 Task: Create in the project ByteBoost in Backlog an issue 'Develop a new tool for automated testing of web application accessibility and compliance with web standards', assign it to team member softage.1@softage.net and change the status to IN PROGRESS. Create in the project ByteBoost in Backlog an issue 'Upgrade the content delivery and caching mechanisms of a web application to improve content delivery speed and reliability', assign it to team member softage.2@softage.net and change the status to IN PROGRESS
Action: Mouse moved to (237, 69)
Screenshot: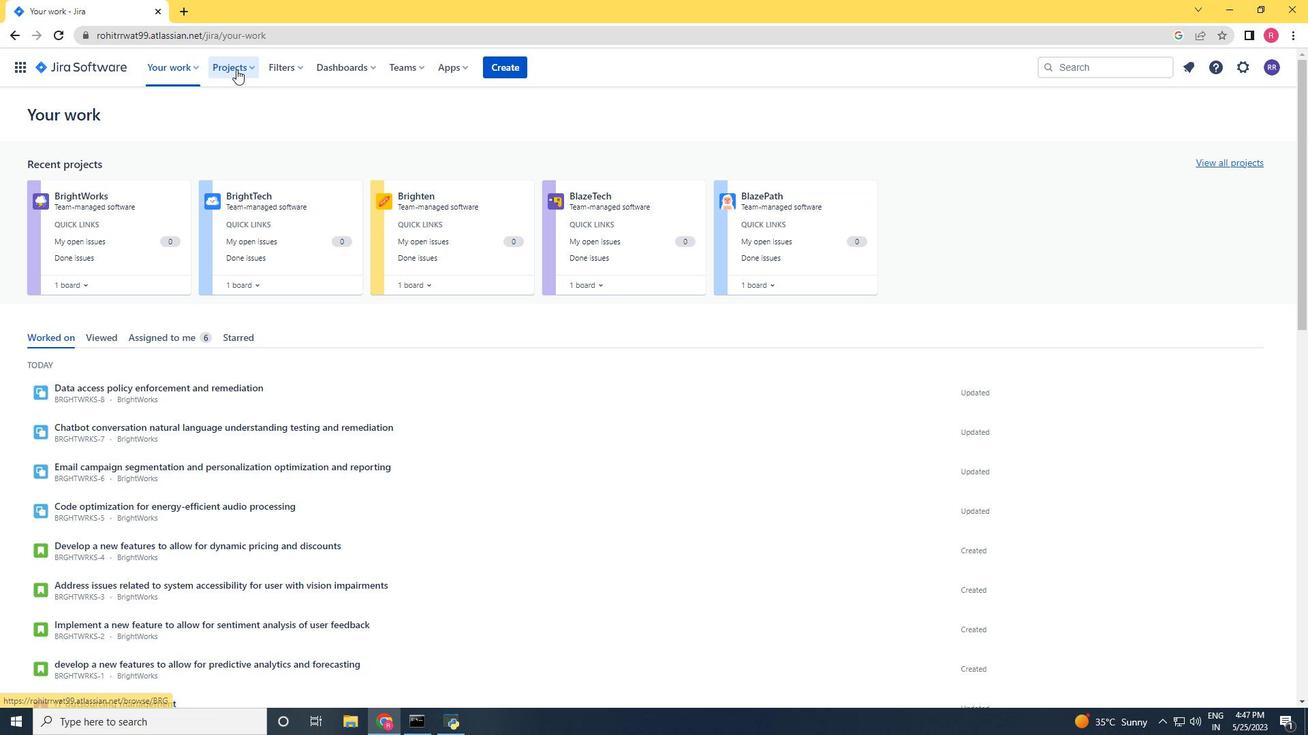 
Action: Mouse pressed left at (237, 69)
Screenshot: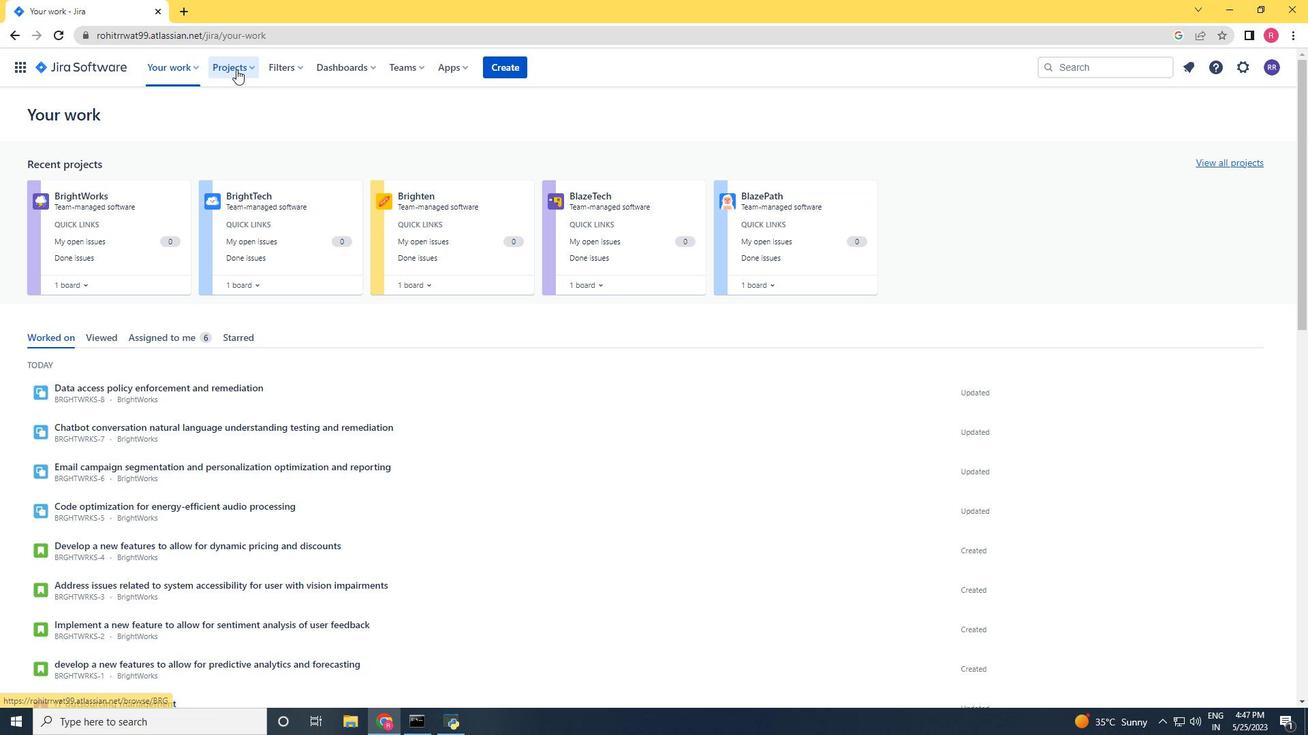 
Action: Mouse moved to (258, 138)
Screenshot: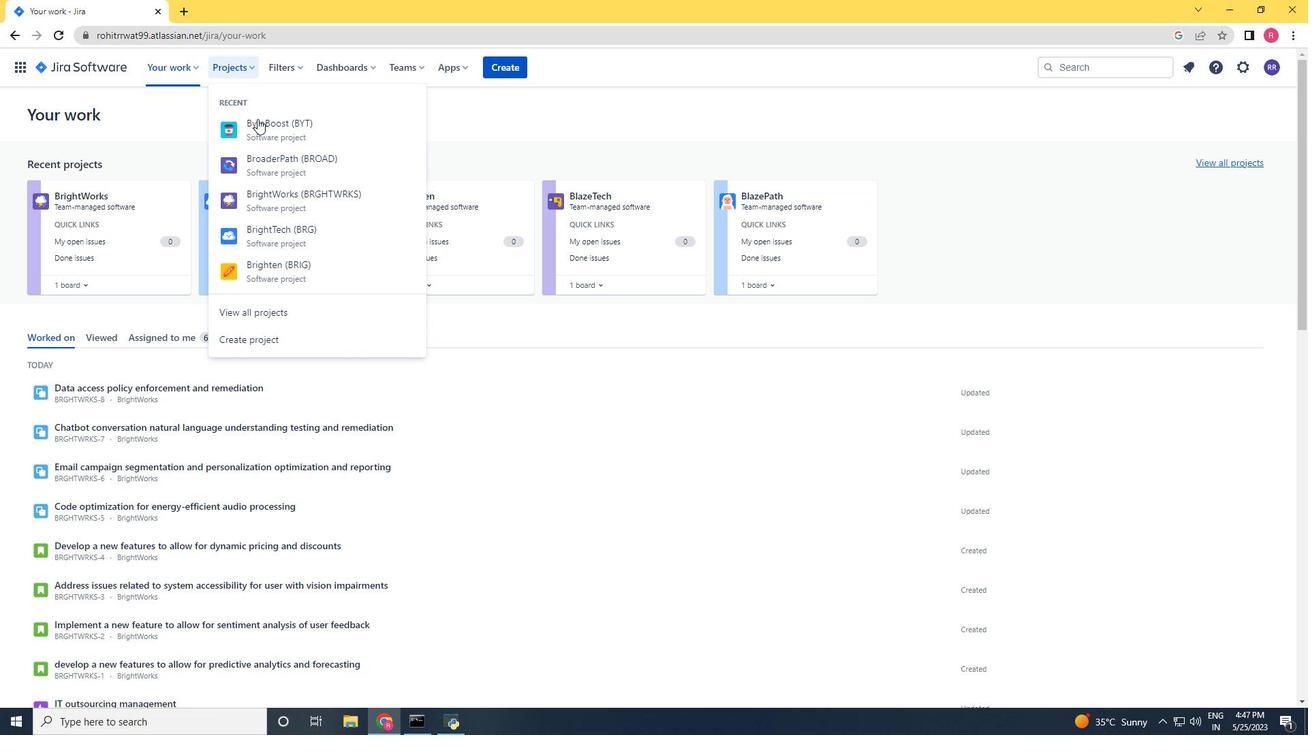 
Action: Mouse pressed left at (258, 138)
Screenshot: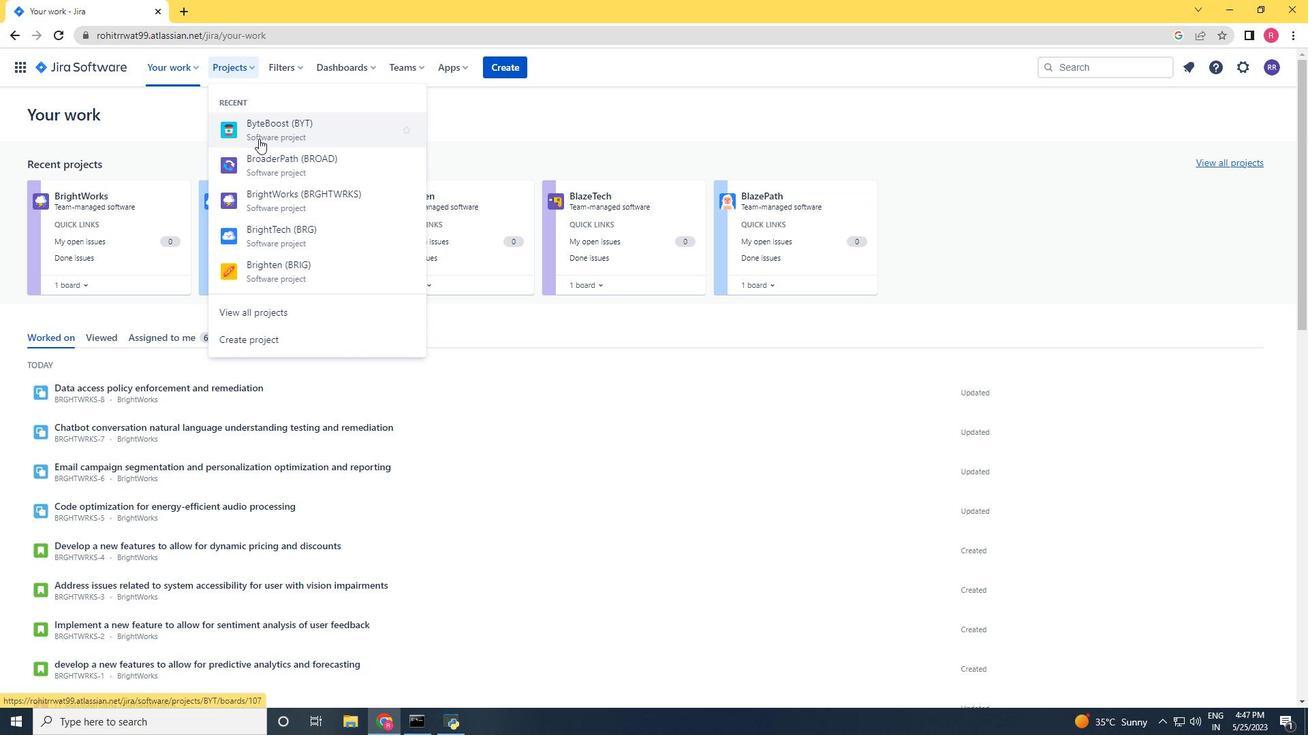 
Action: Mouse moved to (76, 202)
Screenshot: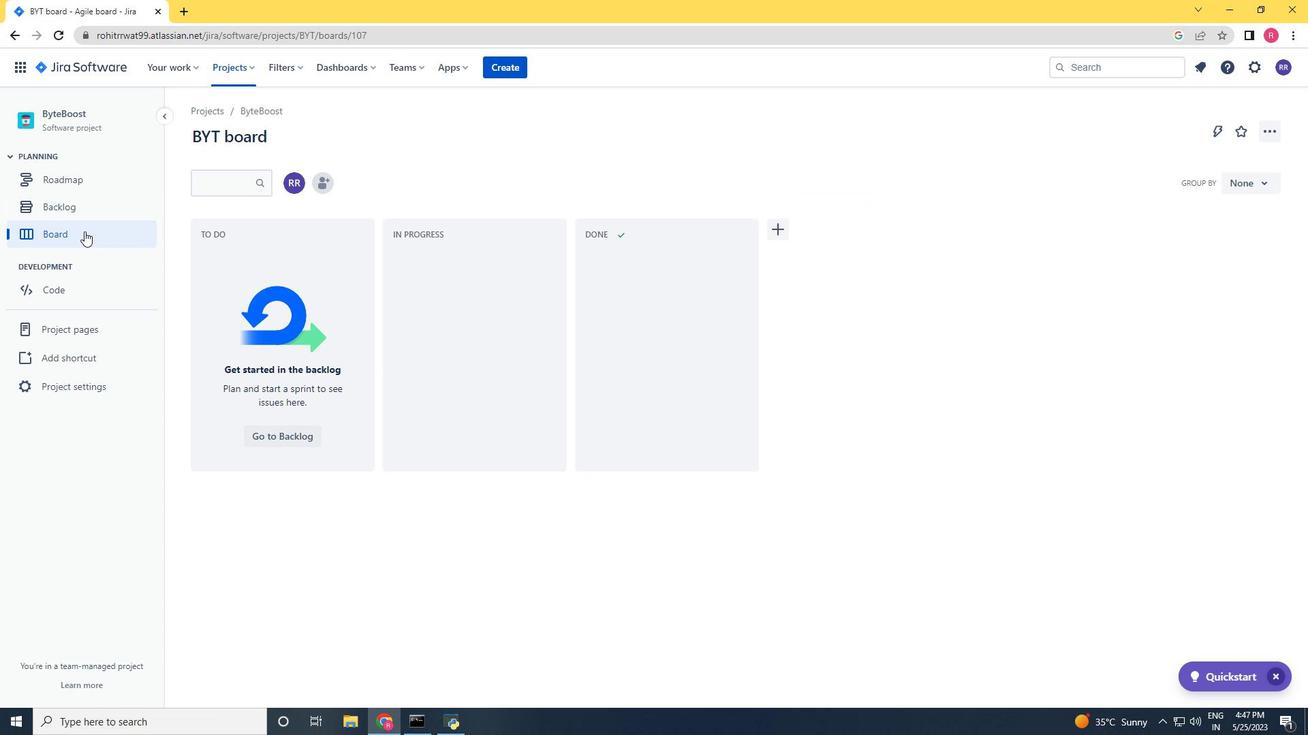 
Action: Mouse pressed left at (76, 202)
Screenshot: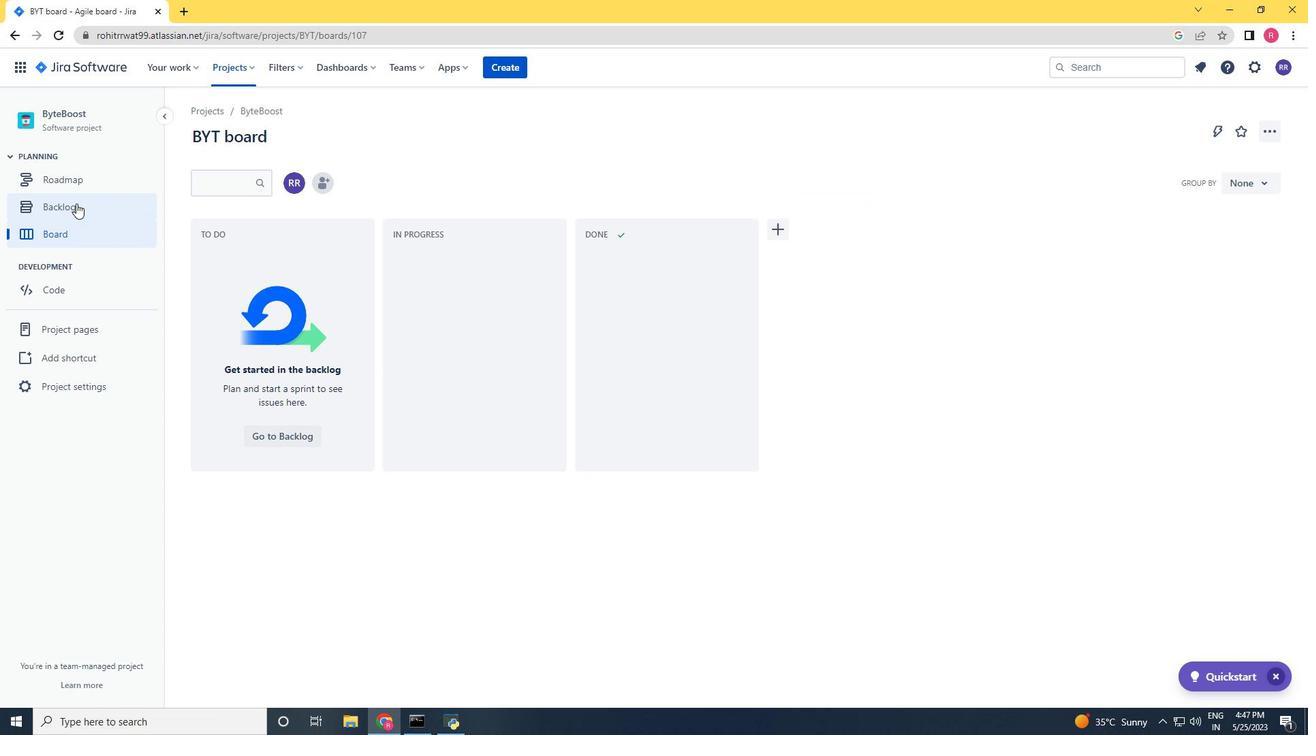 
Action: Mouse moved to (365, 213)
Screenshot: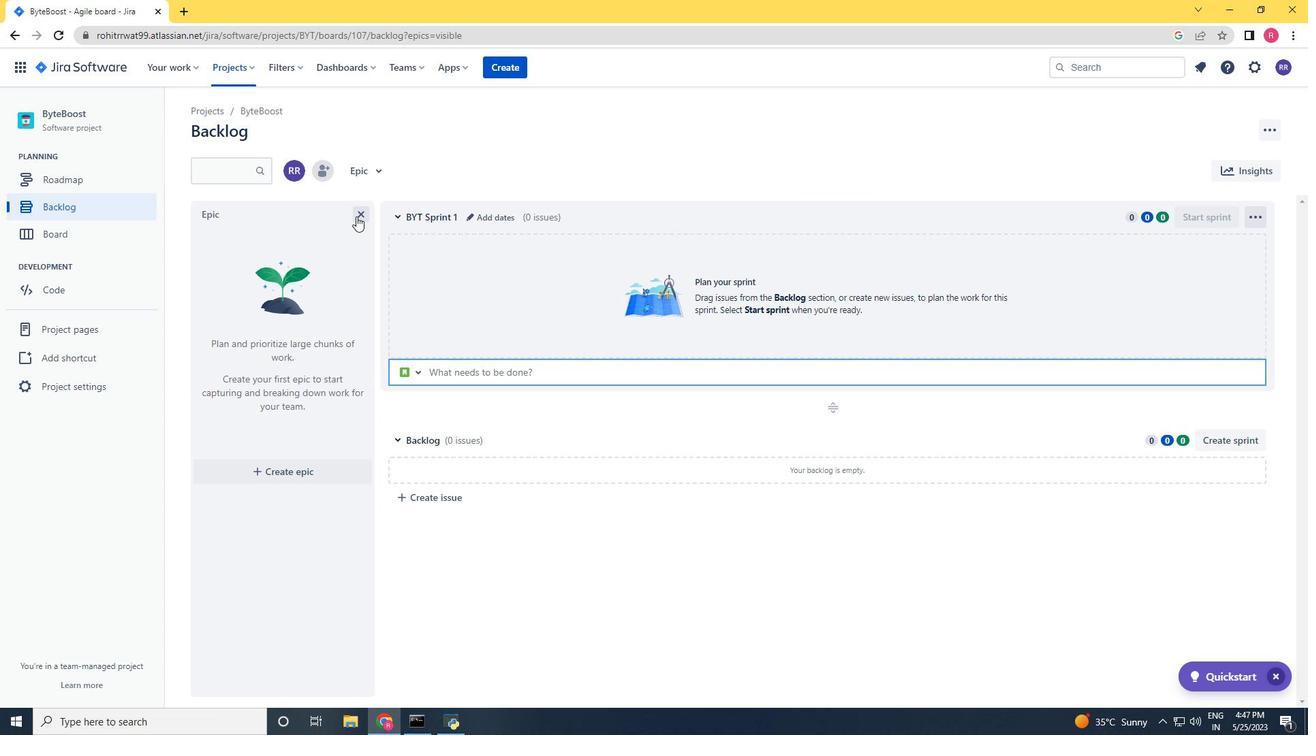 
Action: Mouse pressed left at (365, 213)
Screenshot: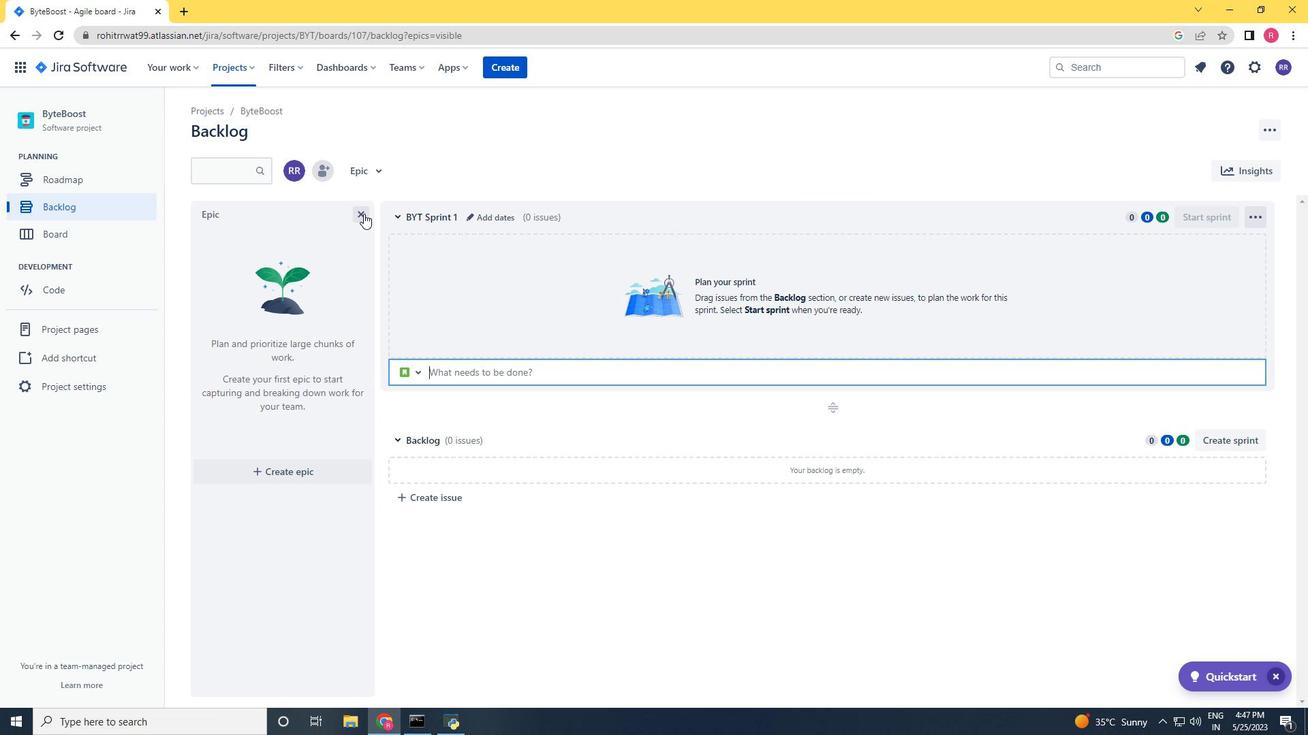 
Action: Mouse moved to (249, 500)
Screenshot: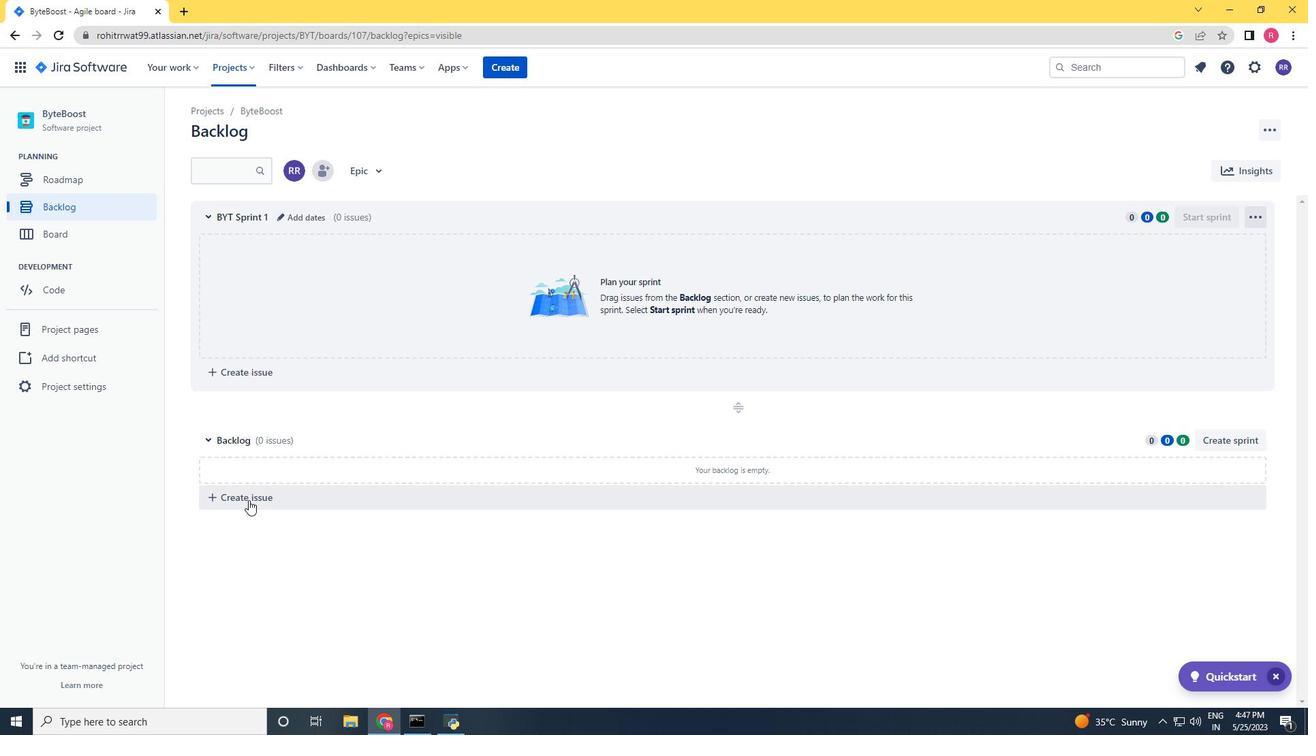 
Action: Mouse pressed left at (249, 500)
Screenshot: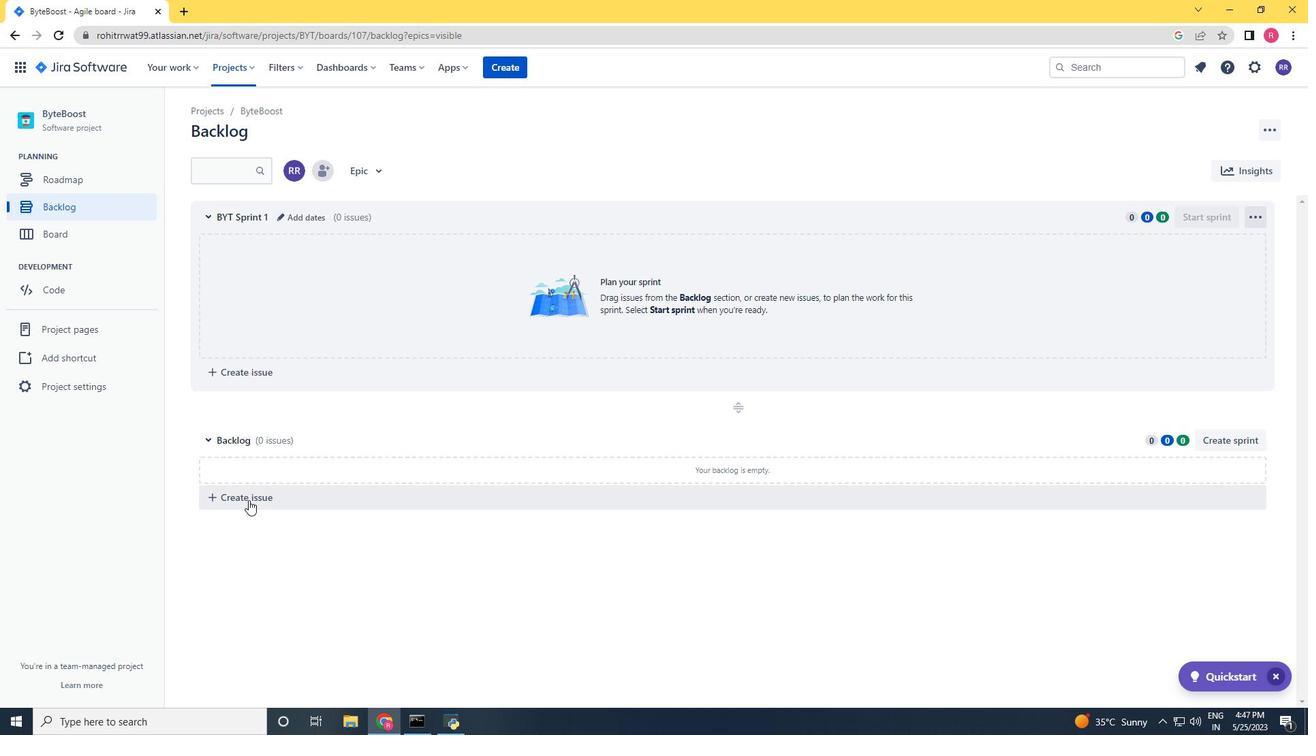 
Action: Mouse moved to (976, 300)
Screenshot: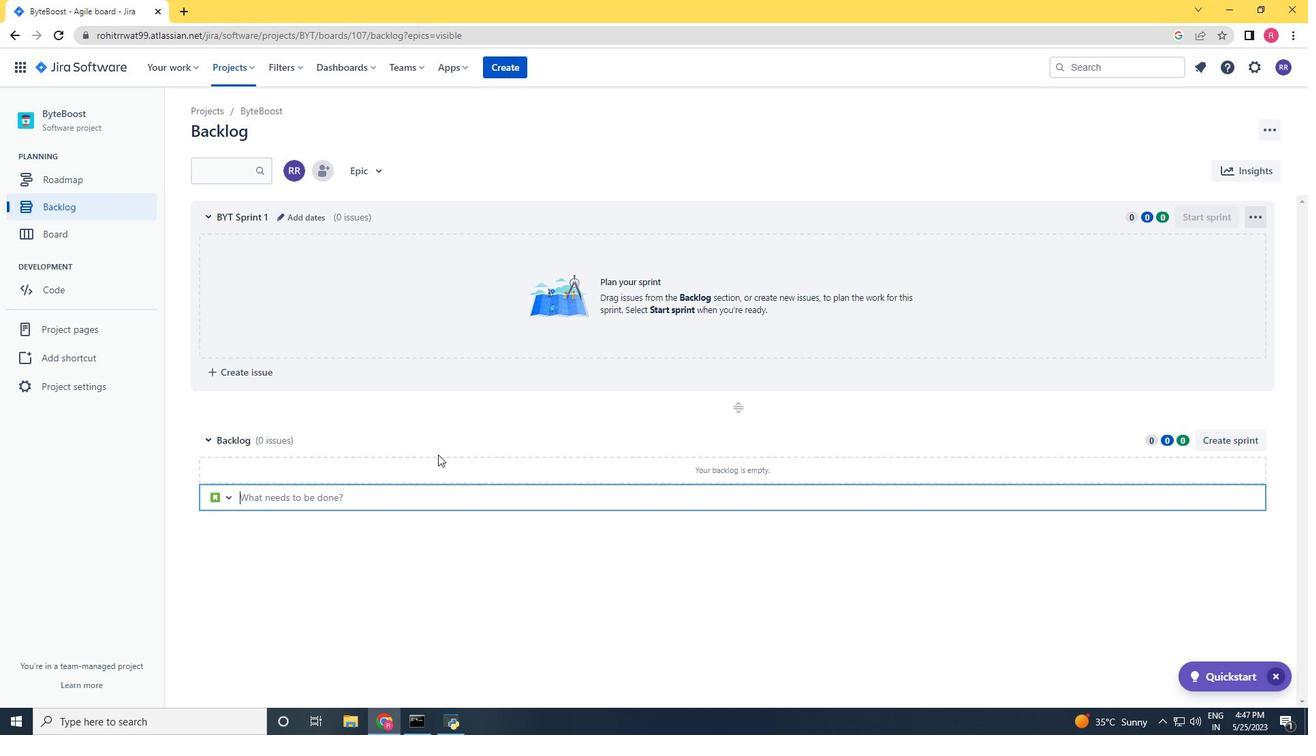 
Action: Key pressed <Key.shift>Develop<Key.space>a<Key.space>new<Key.space>tool<Key.space>for<Key.space>automated<Key.space>testng<Key.space><Key.backspace><Key.backspace><Key.backspace><Key.backspace>ting<Key.space>of<Key.space>web<Key.space>application<Key.space>accessibility<Key.space>and<Key.space>compliance<Key.space>with<Key.space>web<Key.space>standards<Key.enter>
Screenshot: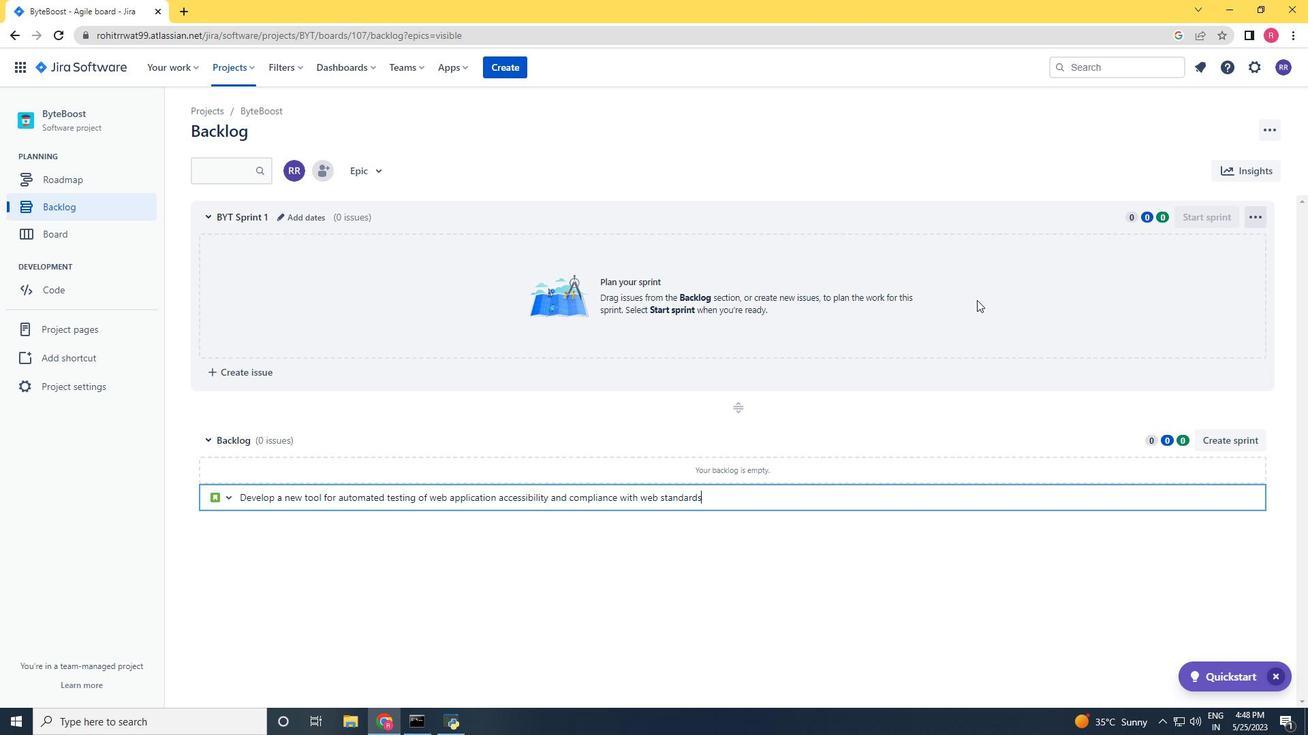 
Action: Mouse moved to (1193, 465)
Screenshot: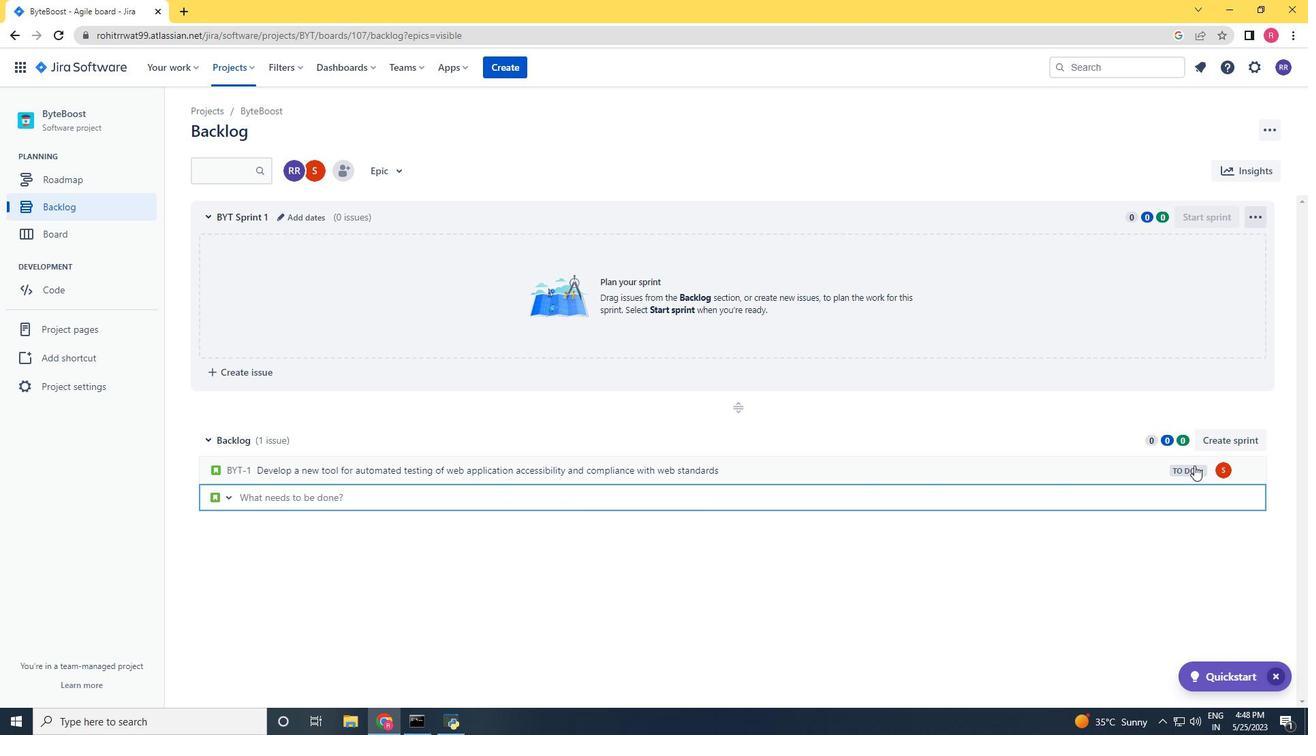 
Action: Mouse pressed left at (1193, 465)
Screenshot: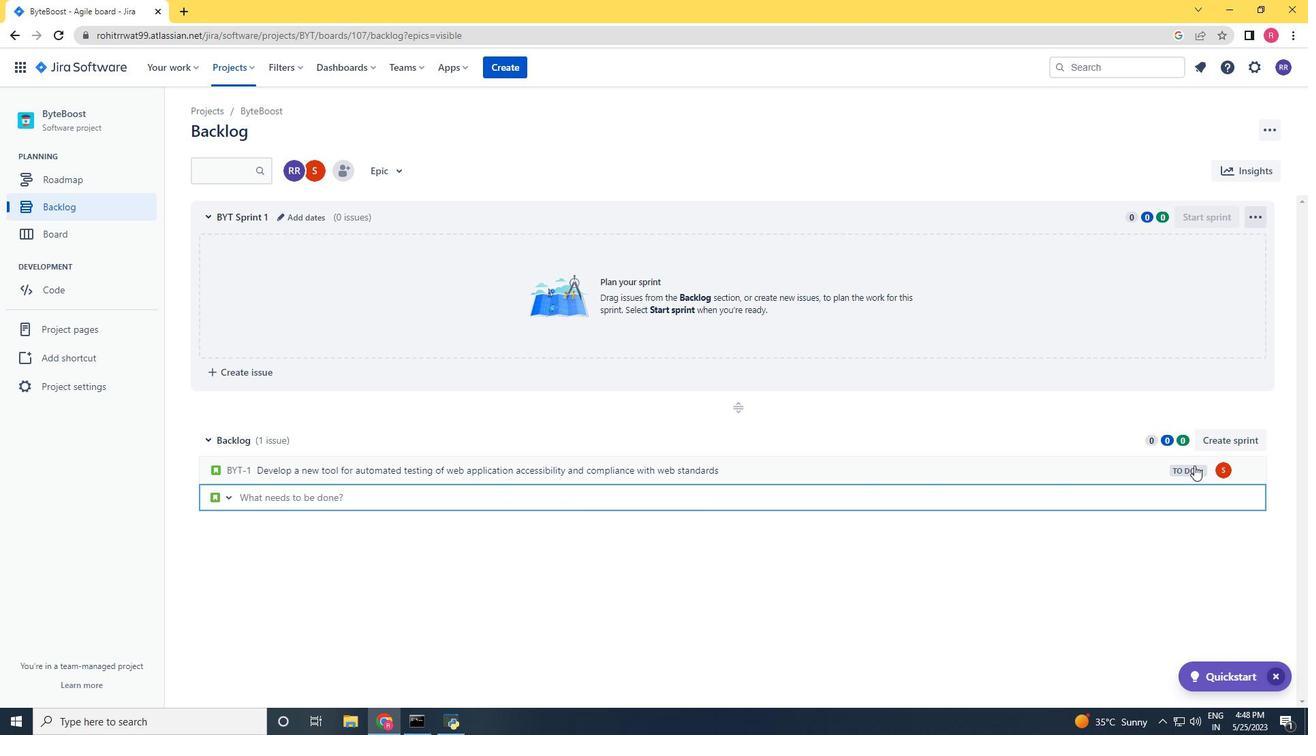 
Action: Mouse moved to (1101, 497)
Screenshot: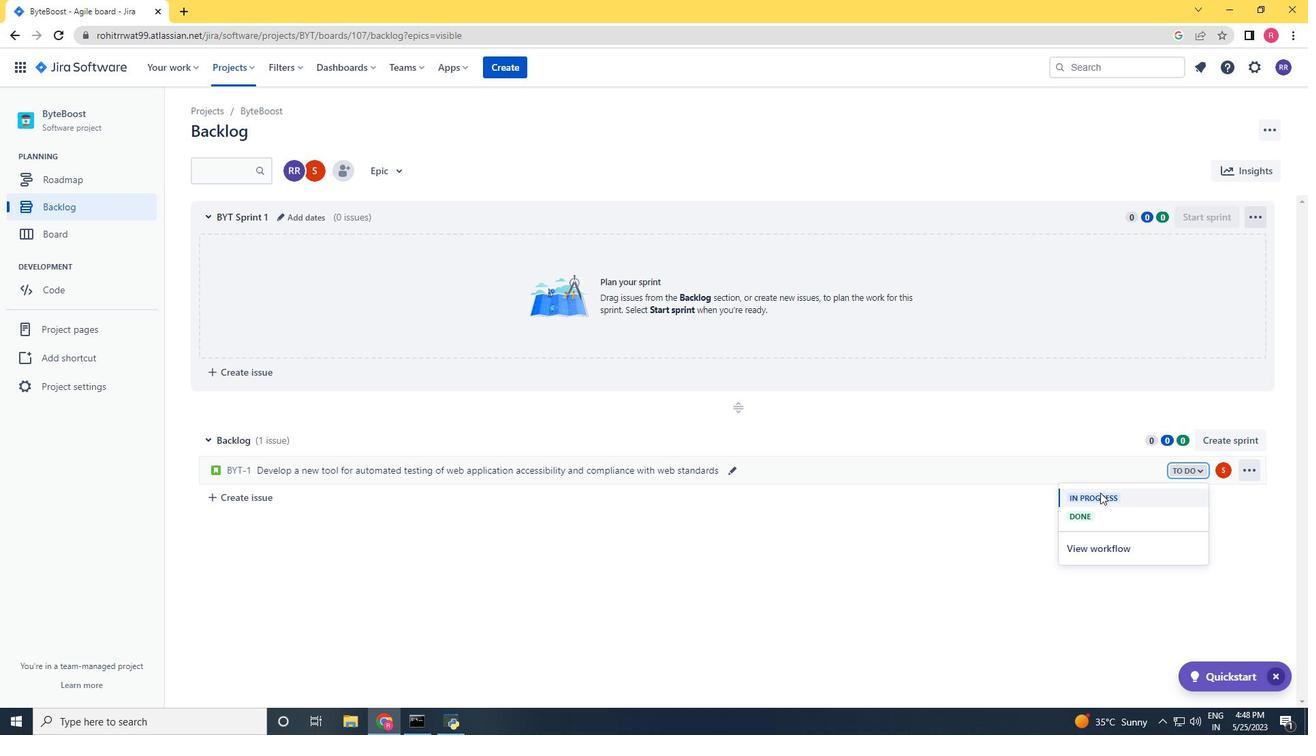 
Action: Mouse pressed left at (1101, 497)
Screenshot: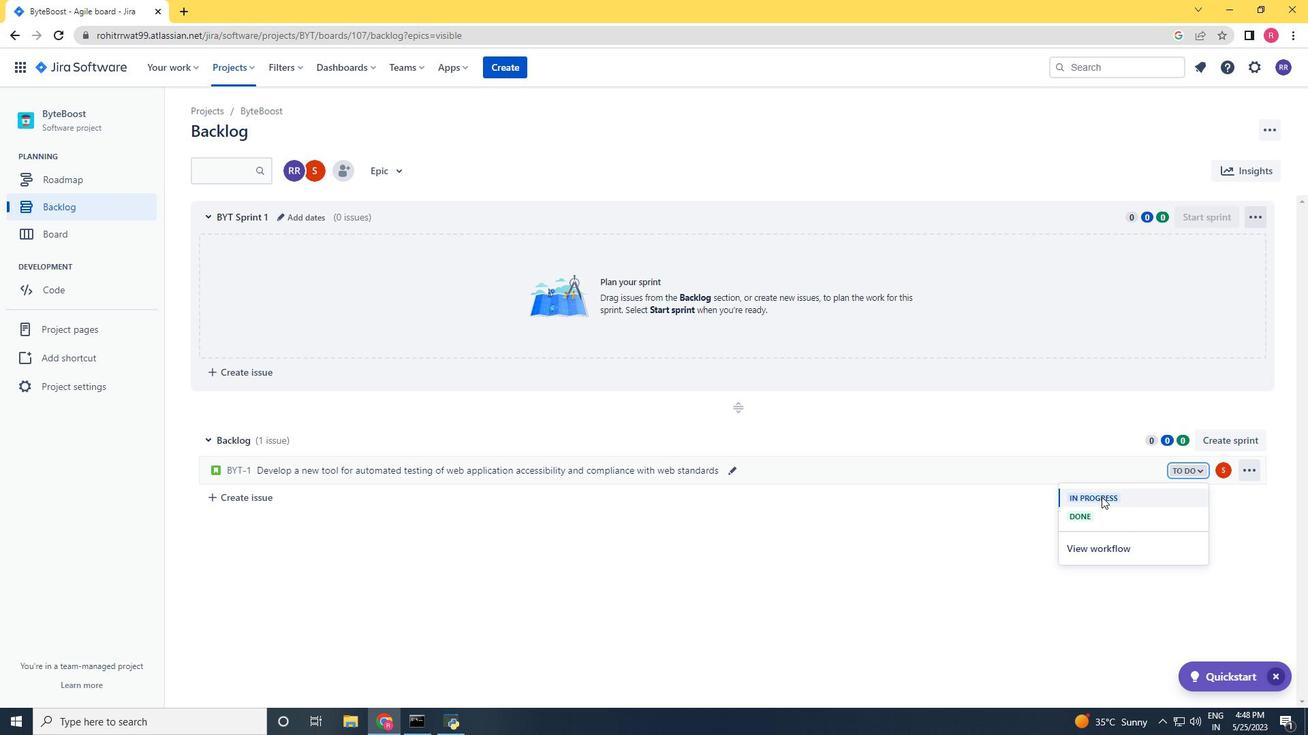 
Action: Mouse moved to (277, 488)
Screenshot: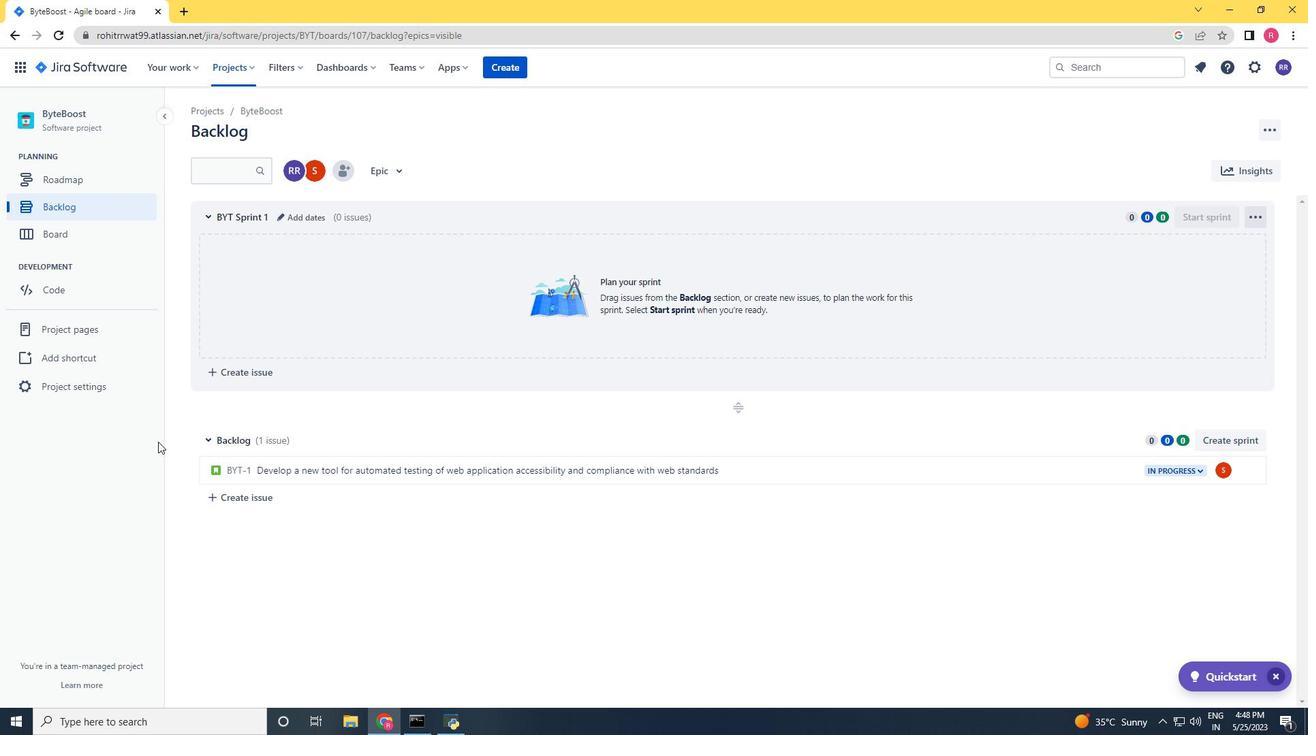 
Action: Mouse pressed left at (277, 488)
Screenshot: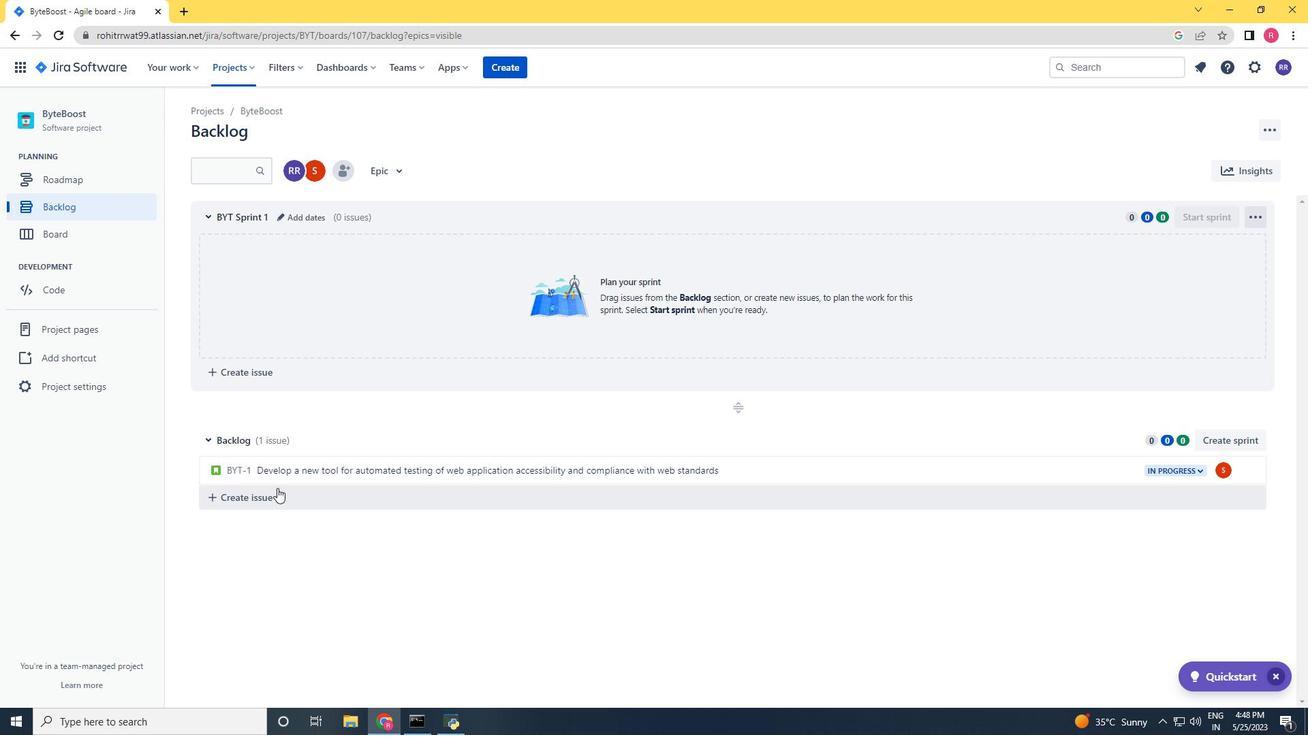 
Action: Key pressed <Key.shift>Upgrade<Key.space>
Screenshot: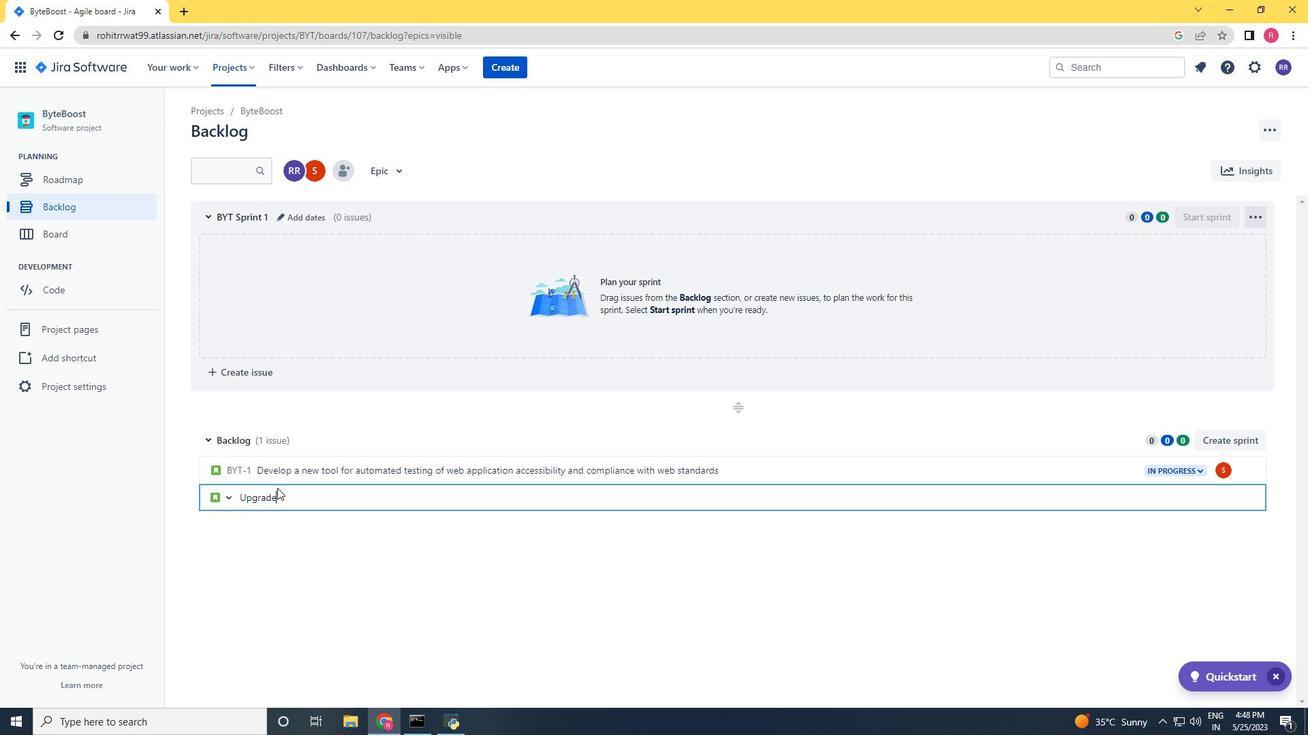 
Action: Mouse moved to (376, 361)
Screenshot: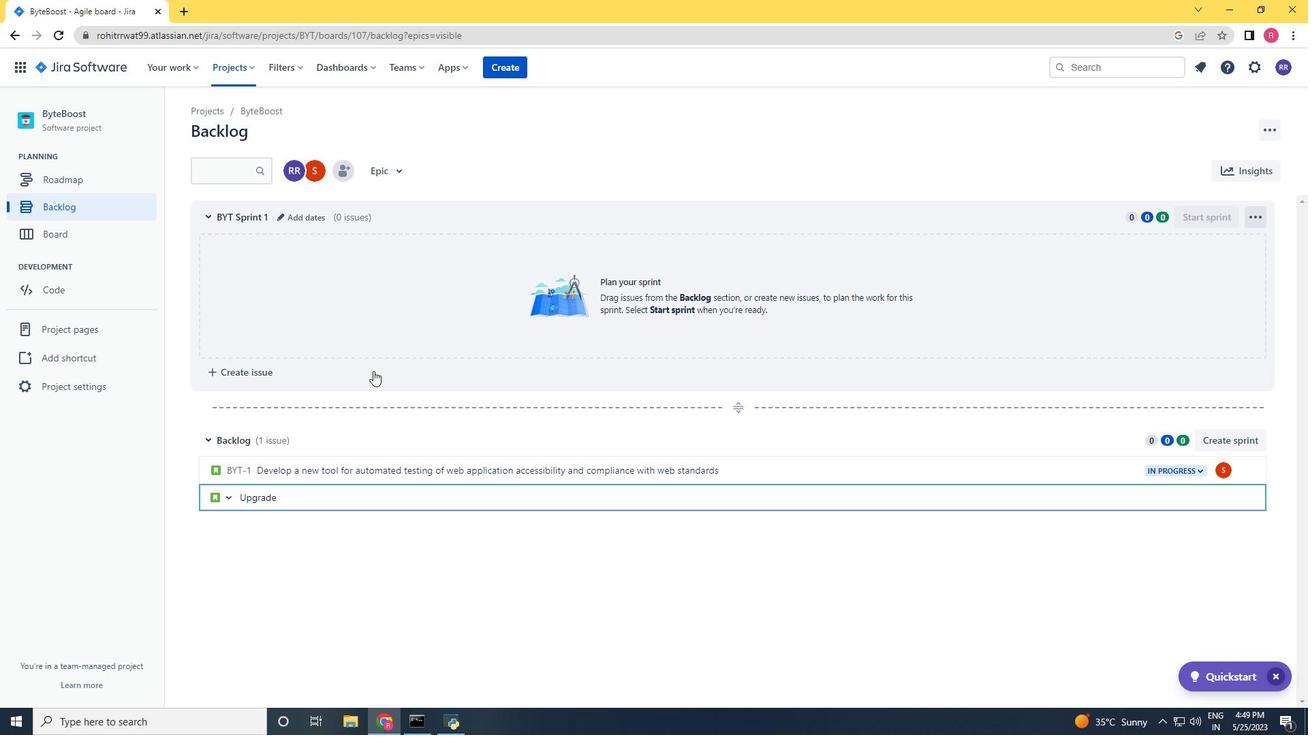 
Action: Key pressed the<Key.space>content<Key.space>delivery<Key.space>and<Key.space>caching<Key.space>mechanisms<Key.space>of<Key.space>web<Key.space>application<Key.space>to<Key.space>improve<Key.space>cintent<Key.space><Key.backspace><Key.backspace><Key.backspace><Key.backspace><Key.backspace><Key.backspace><Key.backspace>ontent<Key.space>delivery<Key.space>speed<Key.space>and<Key.space>reliability<Key.space><Key.enter>
Screenshot: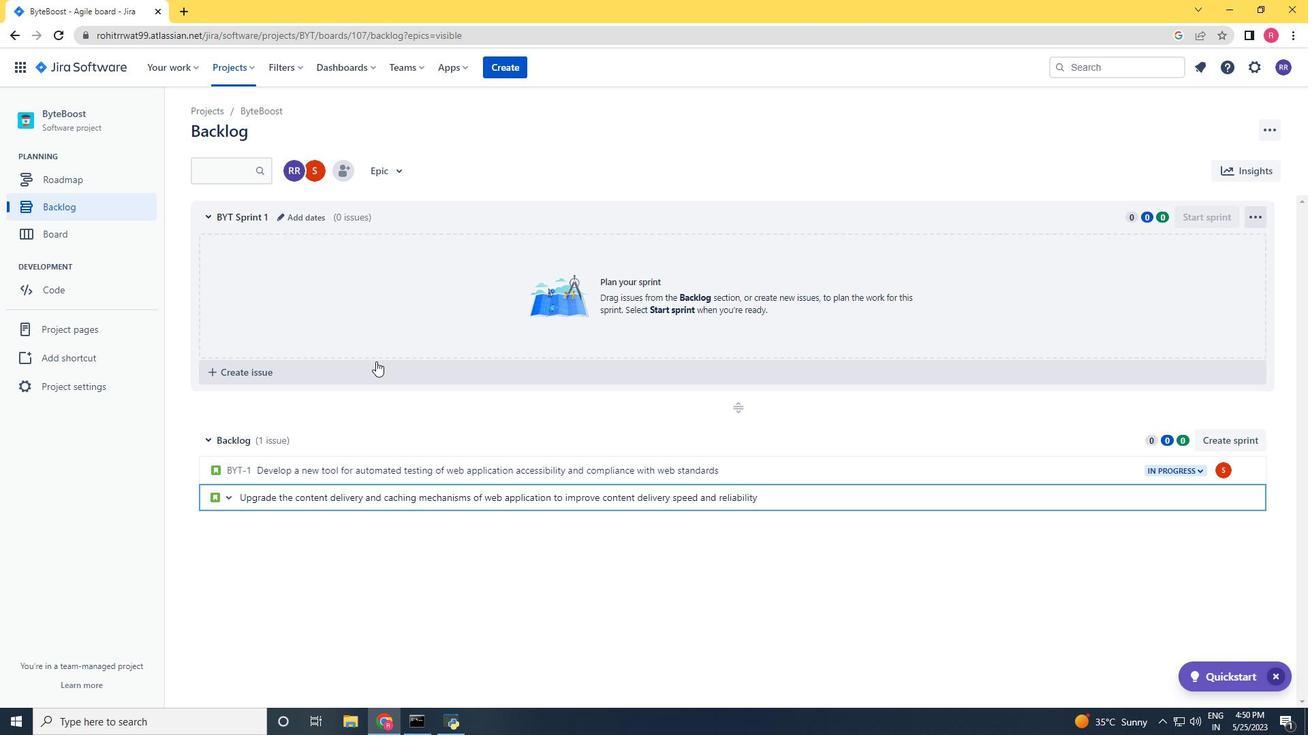 
Action: Mouse moved to (1225, 502)
Screenshot: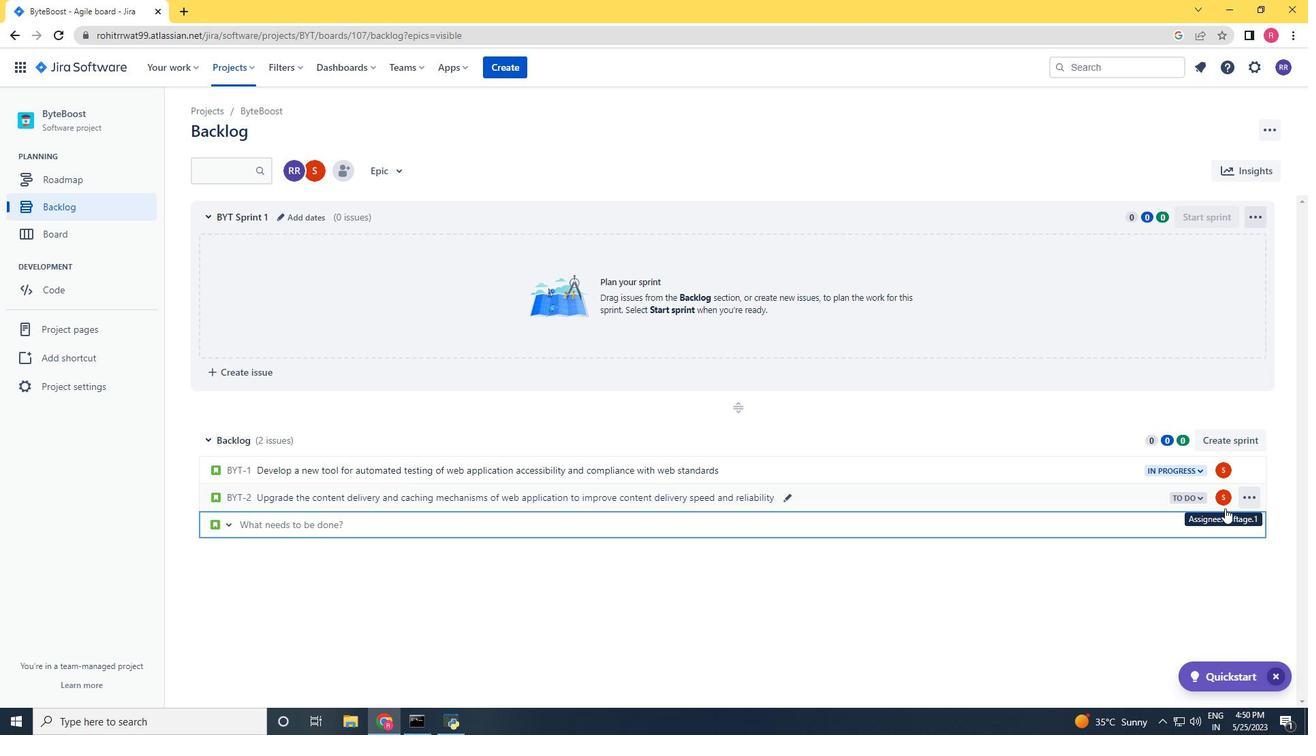 
Action: Mouse pressed left at (1225, 502)
Screenshot: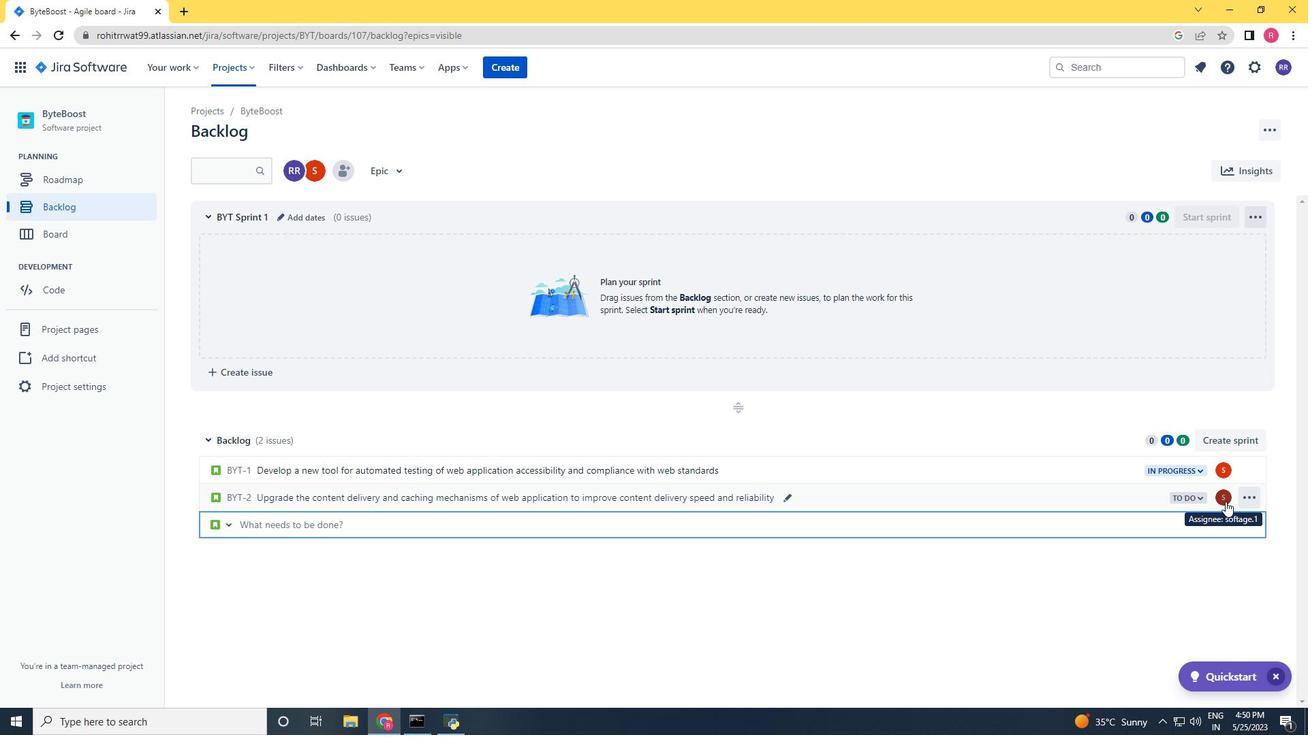 
Action: Key pressed softage.2<Key.shift>@softae<Key.backspace><Key.backspace>age.net
Screenshot: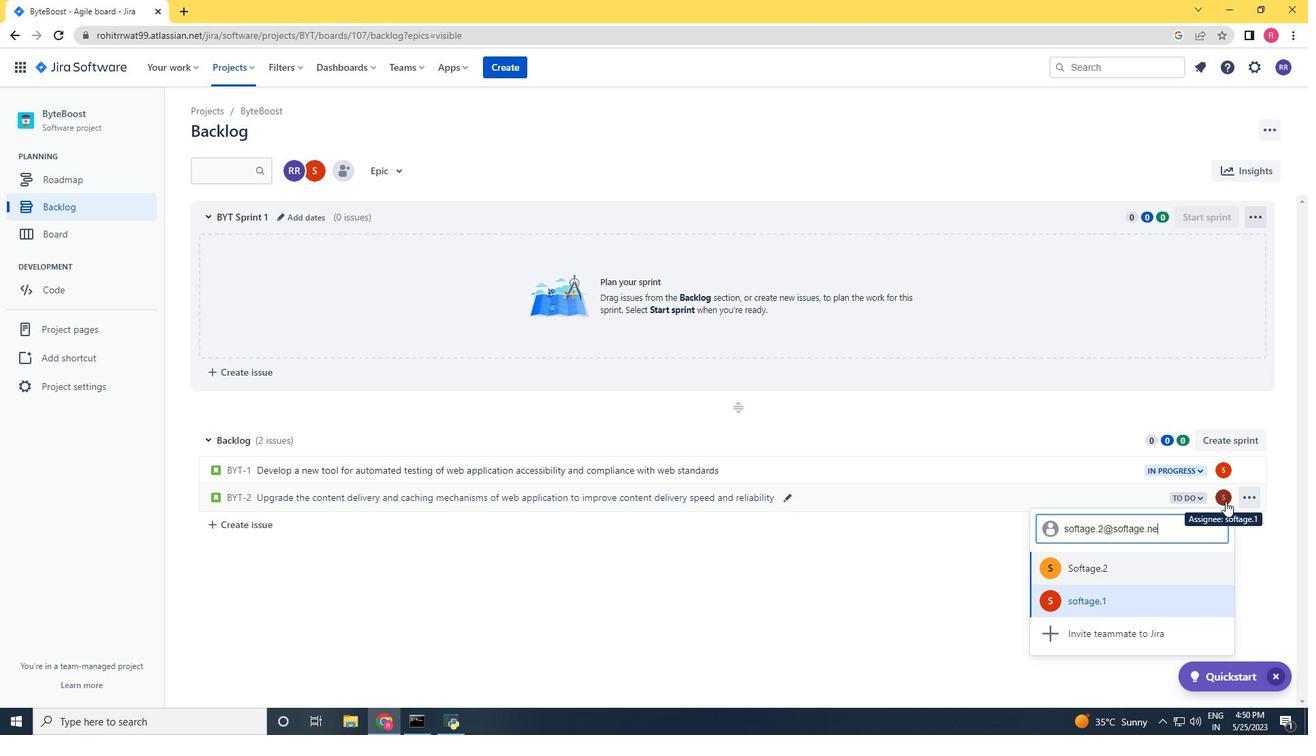 
Action: Mouse scrolled (1225, 502) with delta (0, 0)
Screenshot: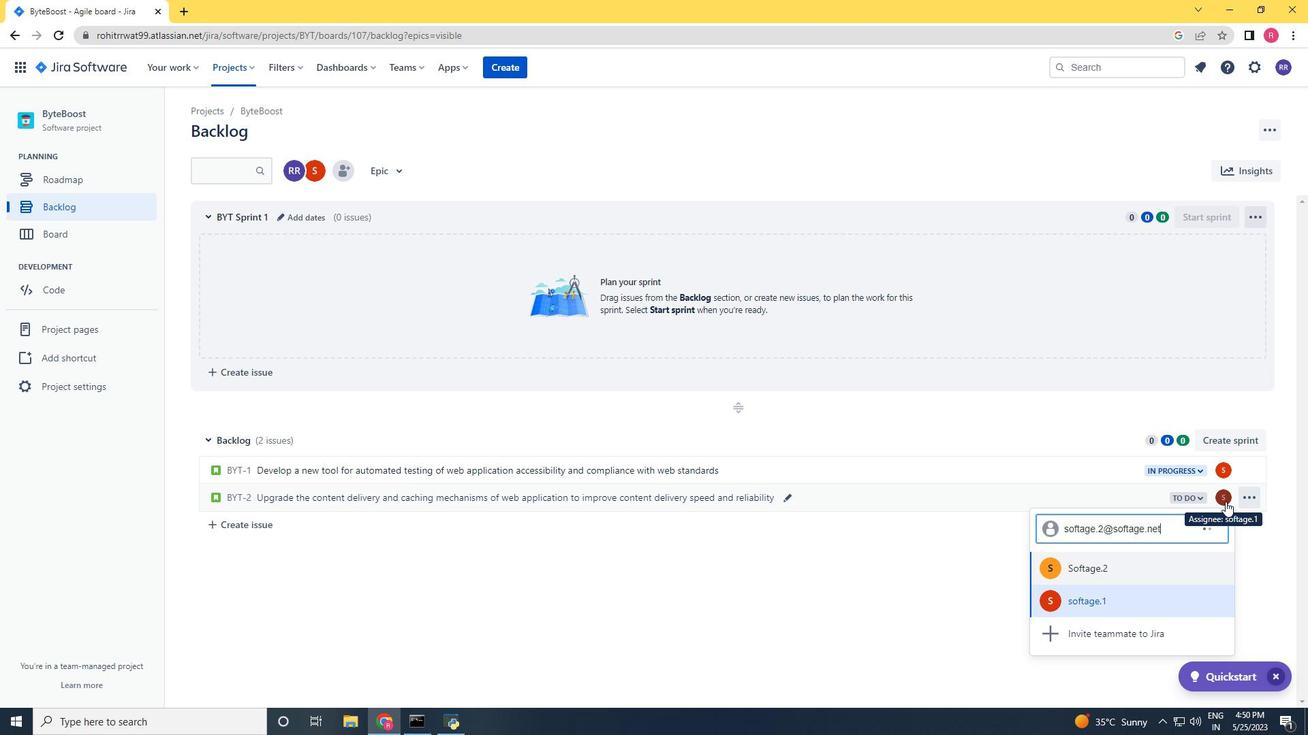 
Action: Mouse scrolled (1225, 502) with delta (0, 0)
Screenshot: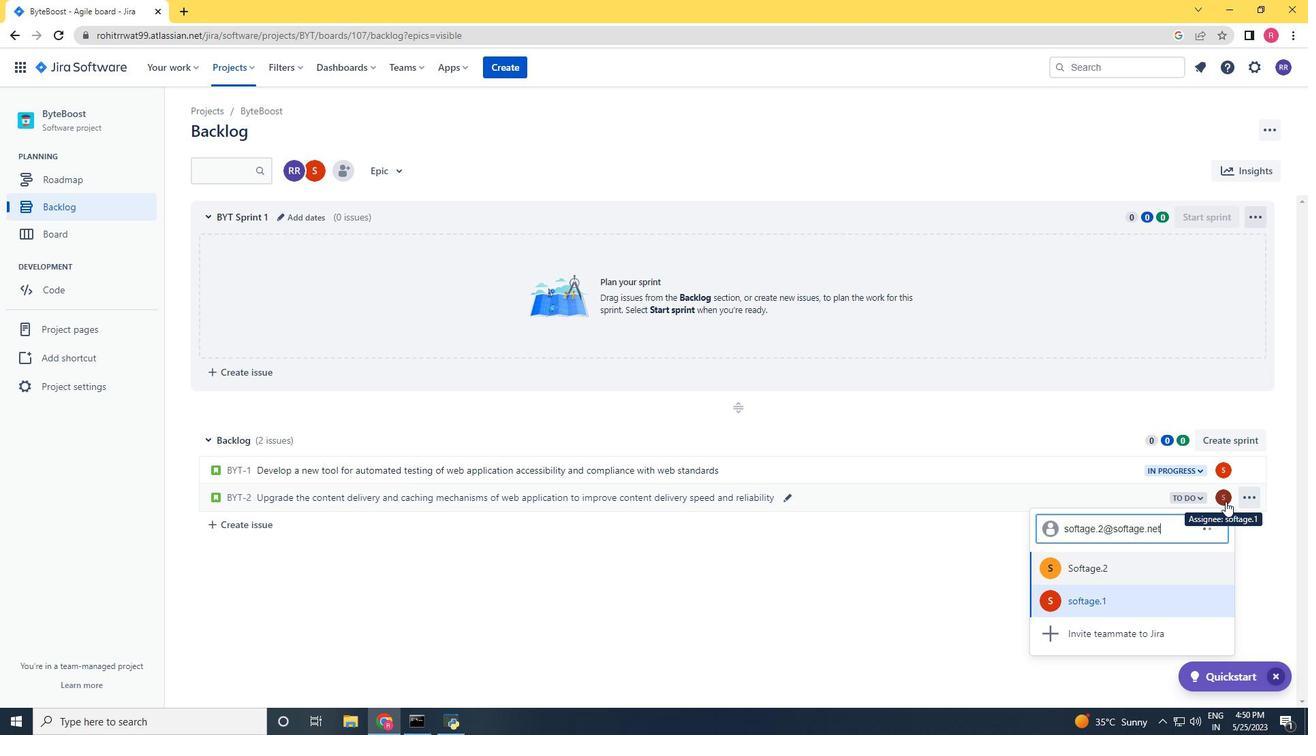
Action: Mouse moved to (1098, 562)
Screenshot: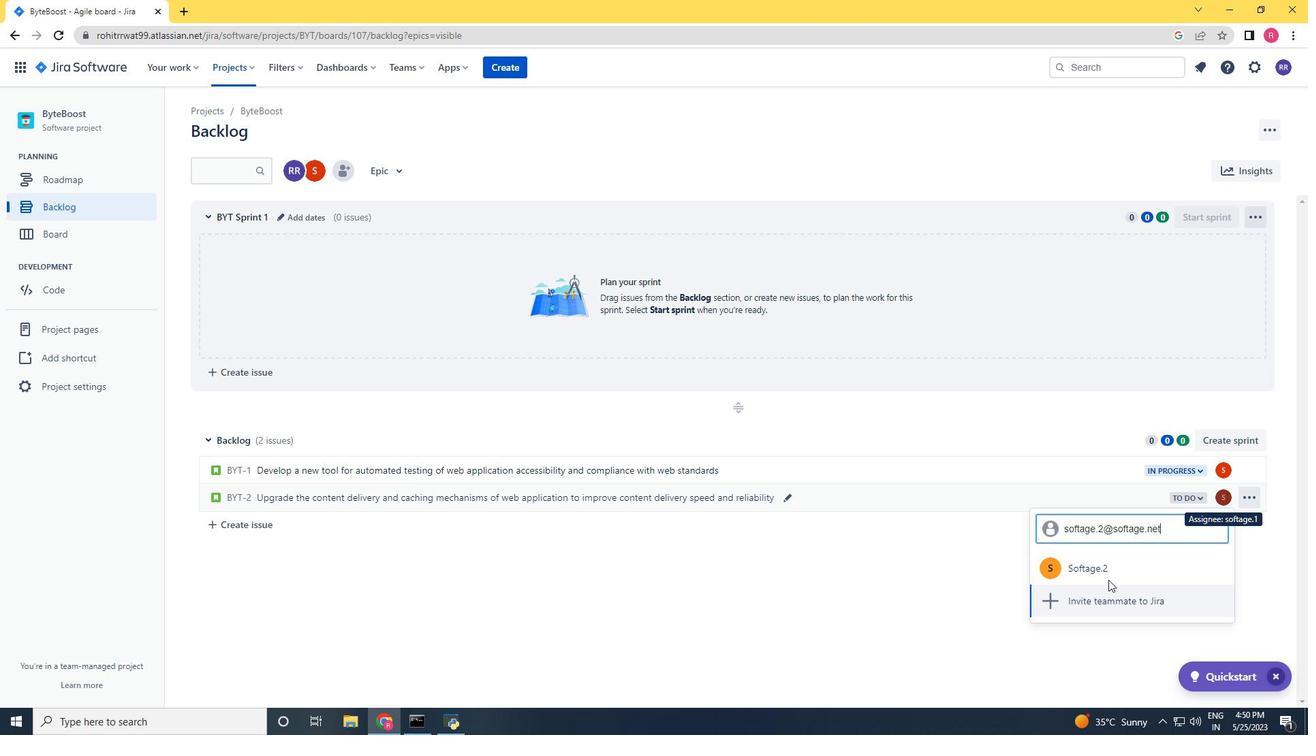 
Action: Mouse pressed left at (1098, 562)
Screenshot: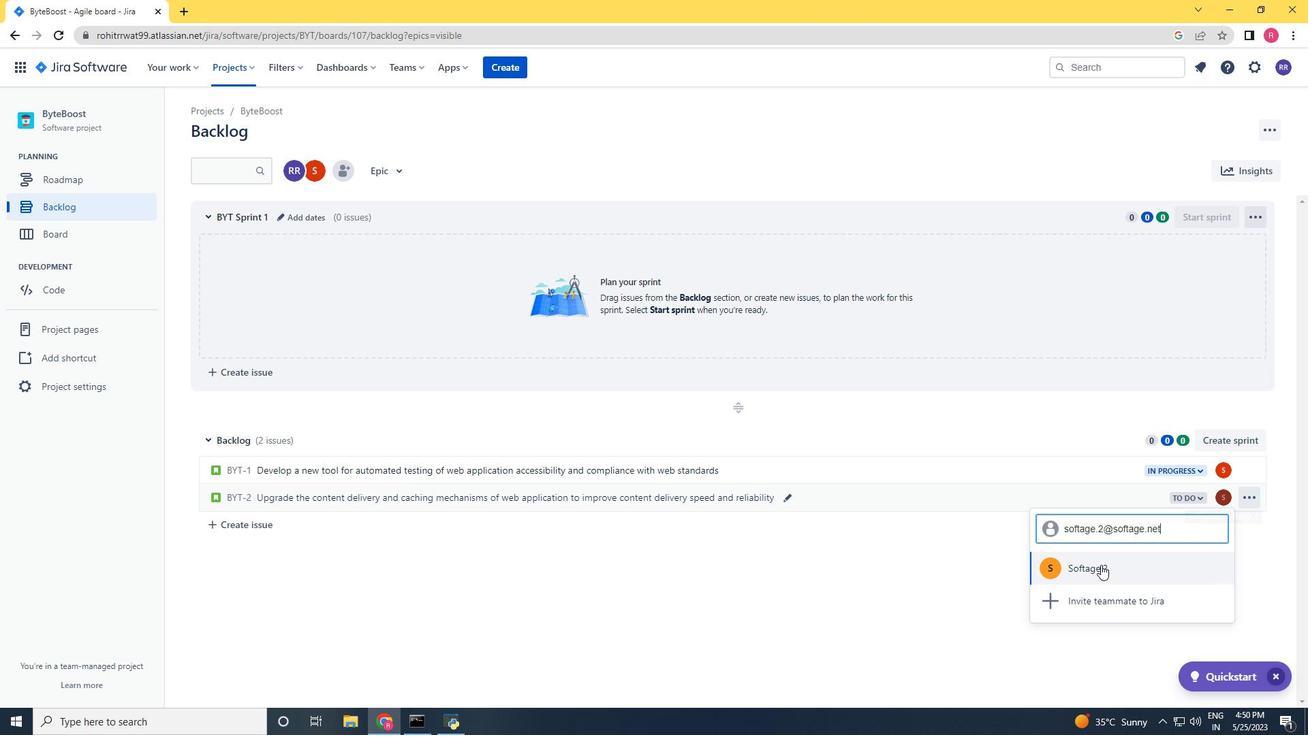 
Action: Mouse moved to (1191, 494)
Screenshot: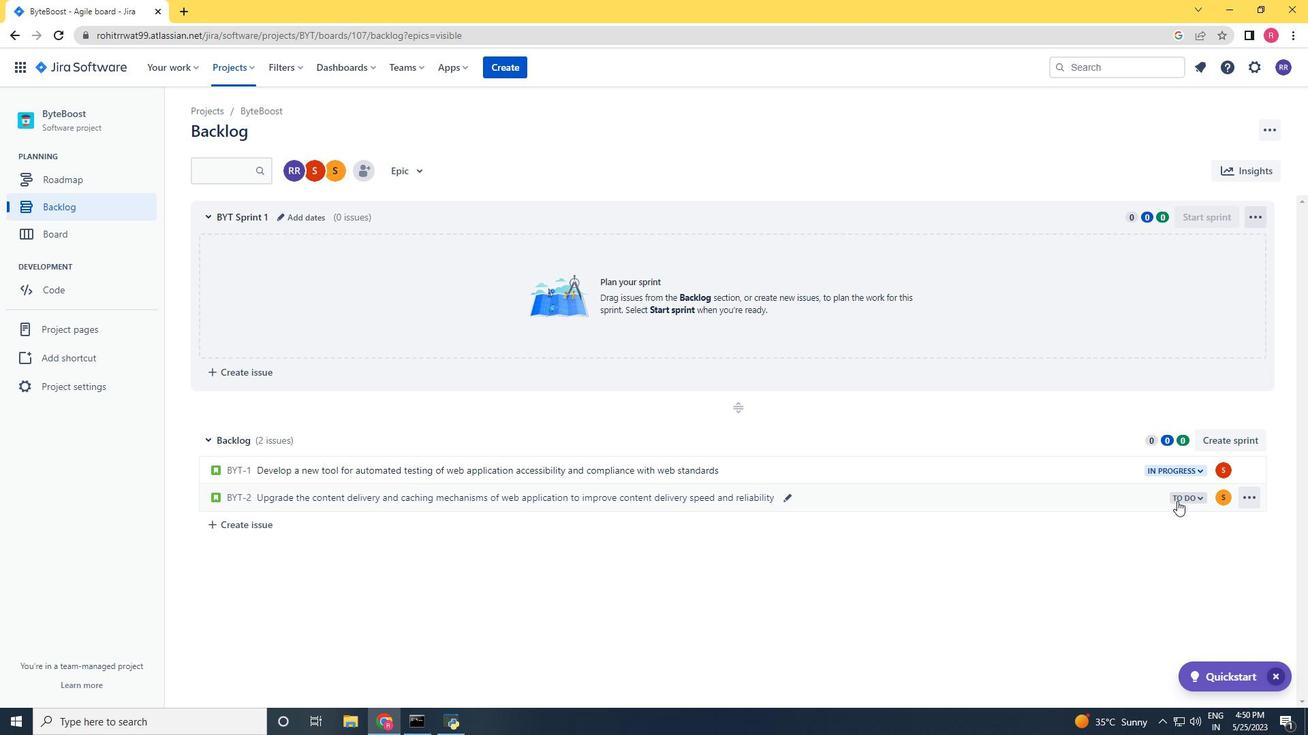 
Action: Mouse pressed left at (1191, 494)
Screenshot: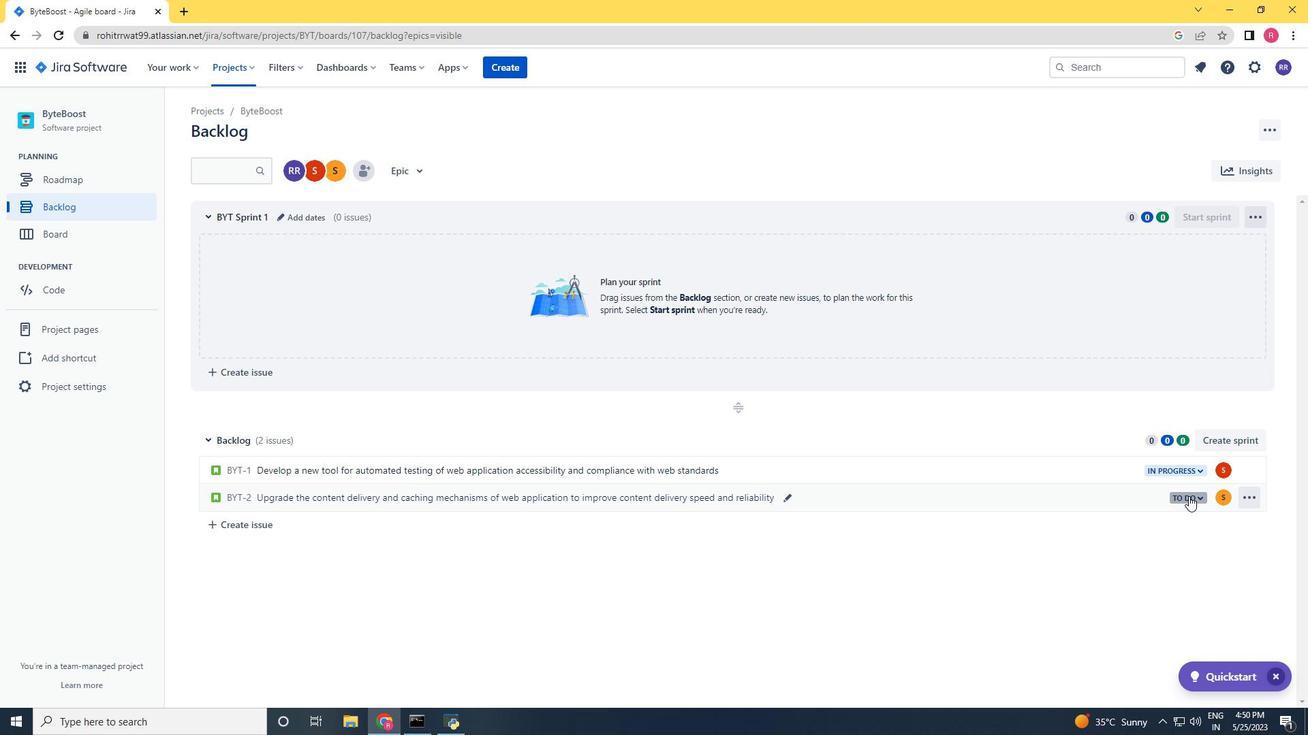 
Action: Mouse moved to (1093, 522)
Screenshot: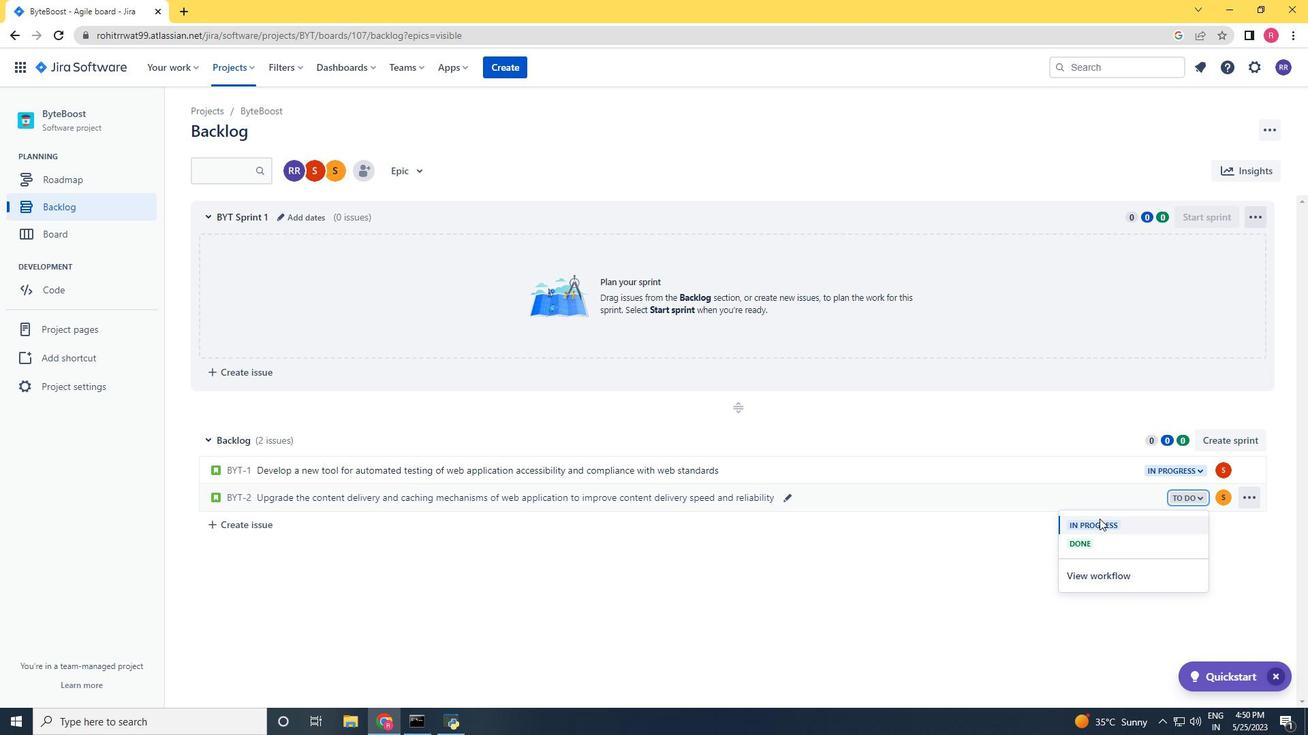 
Action: Mouse pressed left at (1093, 522)
Screenshot: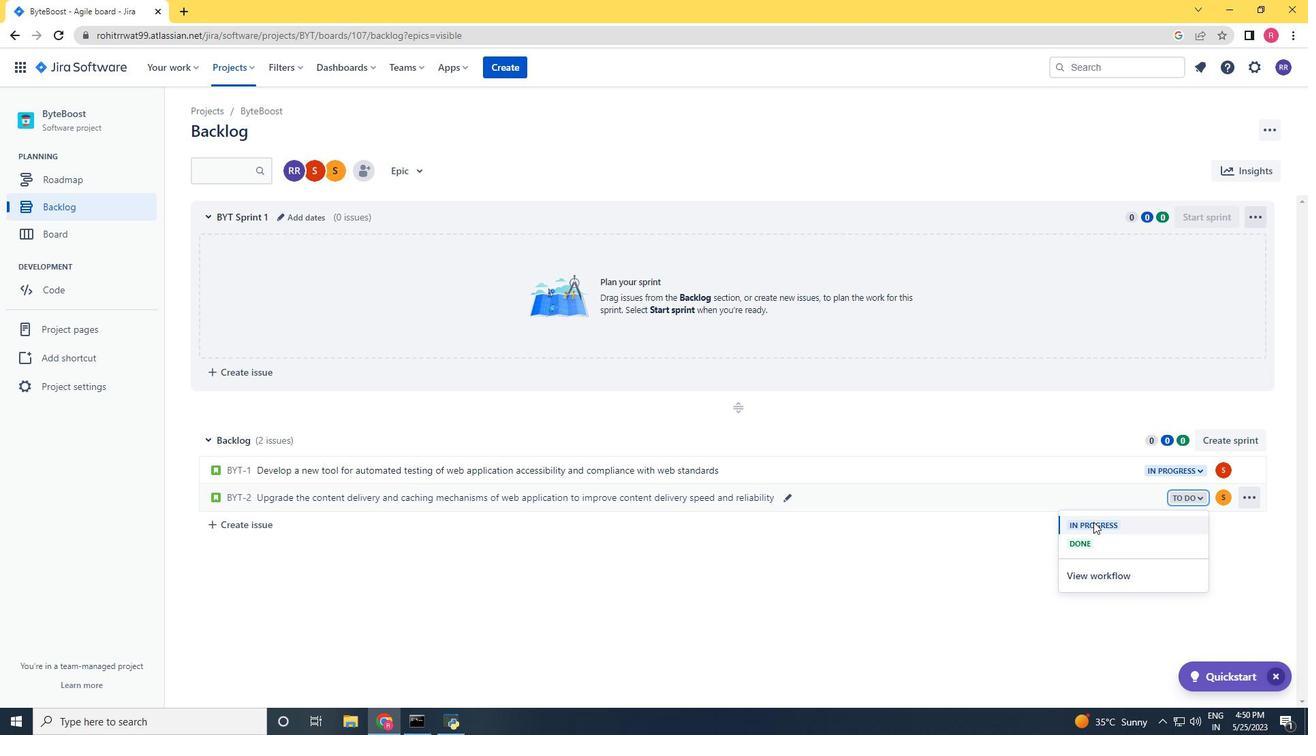 
